 Task: Create New Vendor with Vendor Name: Royal Dutch Shell, Billing Address Line1: 32 Essex St., Billing Address Line2: Harlingen, Billing Address Line3: NY 10977
Action: Mouse moved to (149, 31)
Screenshot: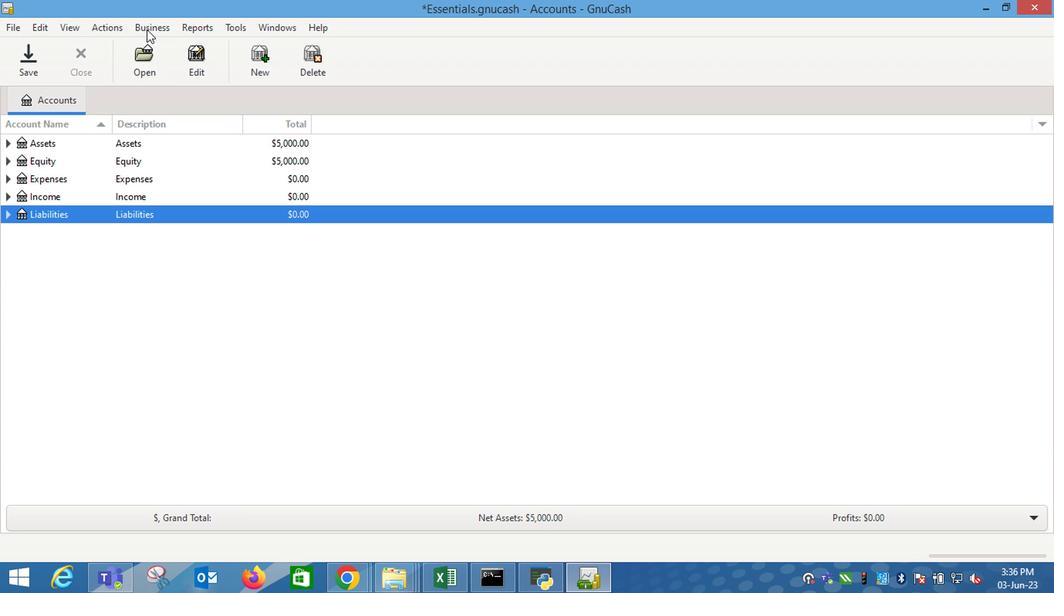 
Action: Mouse pressed left at (149, 31)
Screenshot: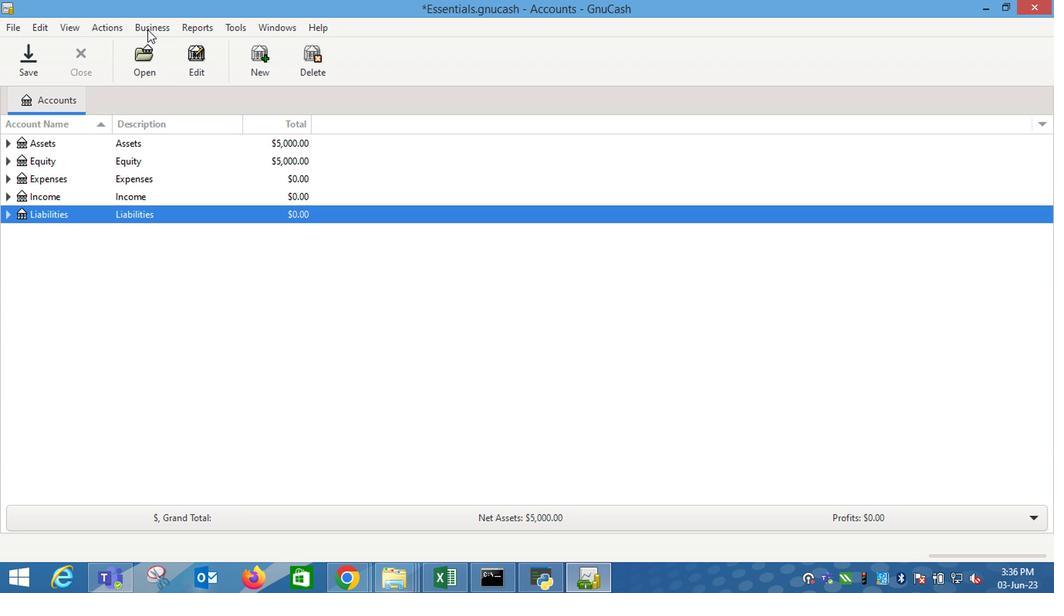 
Action: Mouse moved to (374, 91)
Screenshot: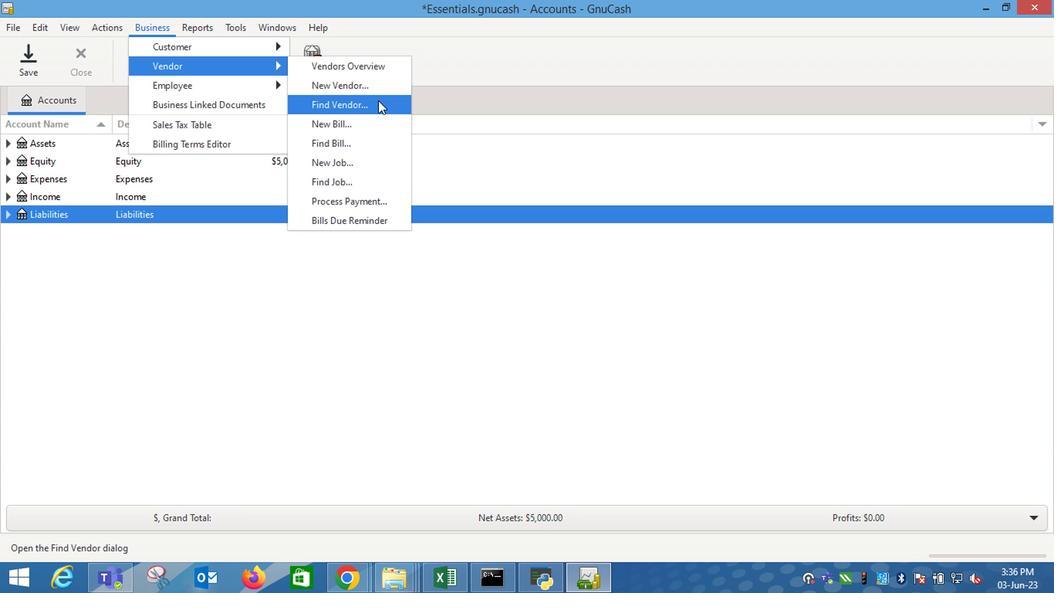 
Action: Mouse pressed left at (374, 91)
Screenshot: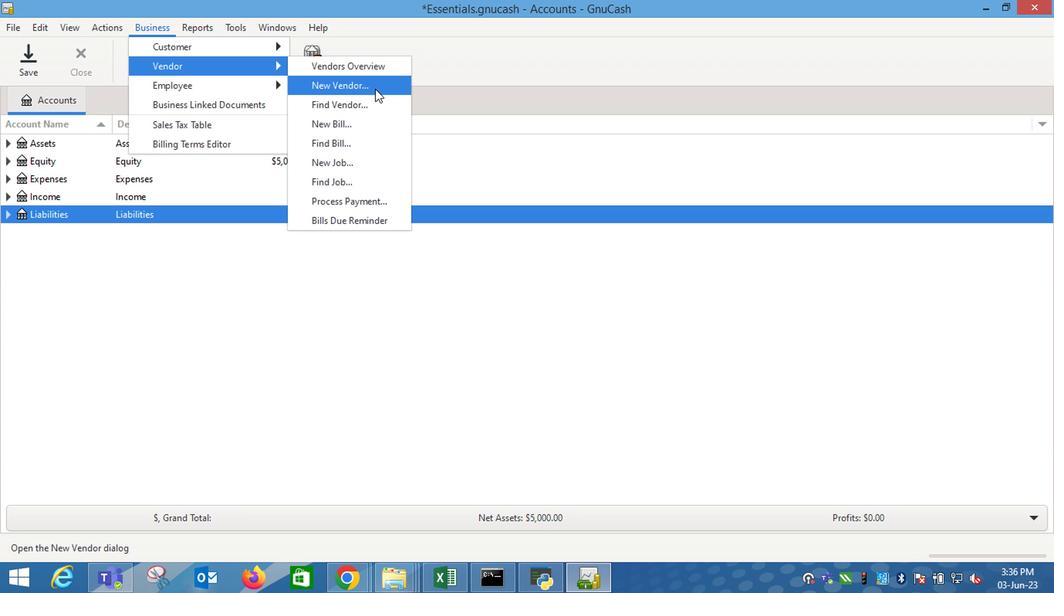 
Action: Mouse moved to (812, 186)
Screenshot: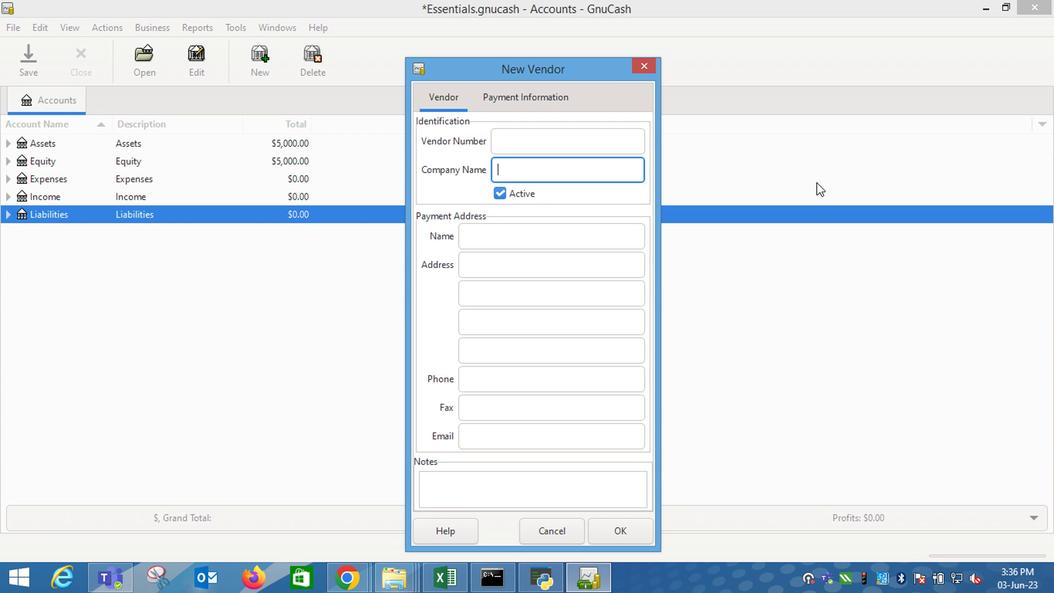 
Action: Key pressed <Key.shift_r>Royal<Key.space><Key.shift_r>Dutch<Key.tab><Key.tab><Key.tab>32<Key.space><Key.shift_r>Essex<Key.space><Key.shift_r>St.<Key.tab><Key.shift_r>Harlingen<Key.tab><Key.shift_r>NY<Key.space>10977
Screenshot: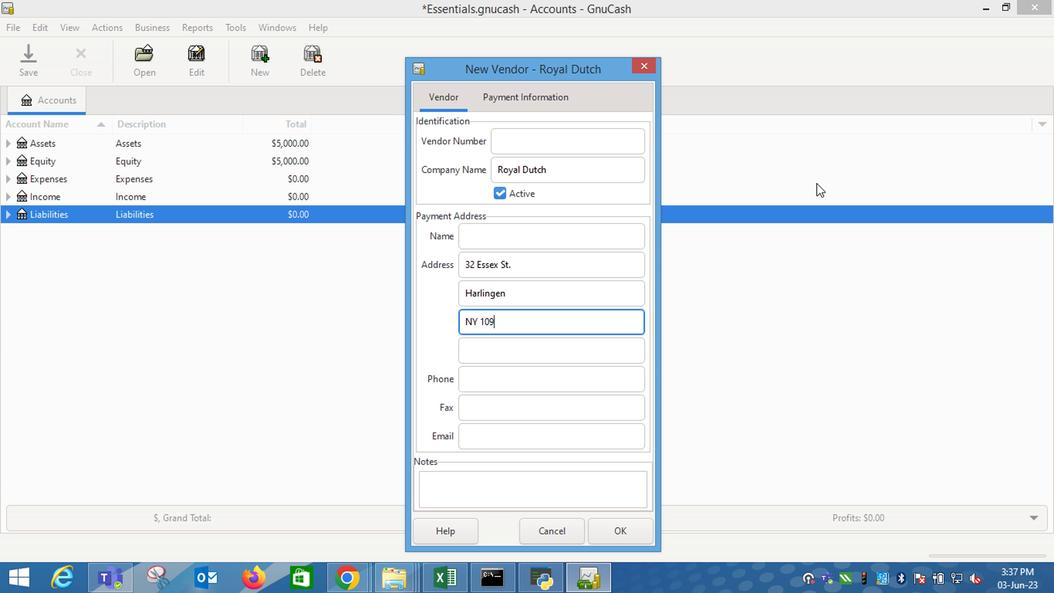 
Action: Mouse moved to (516, 97)
Screenshot: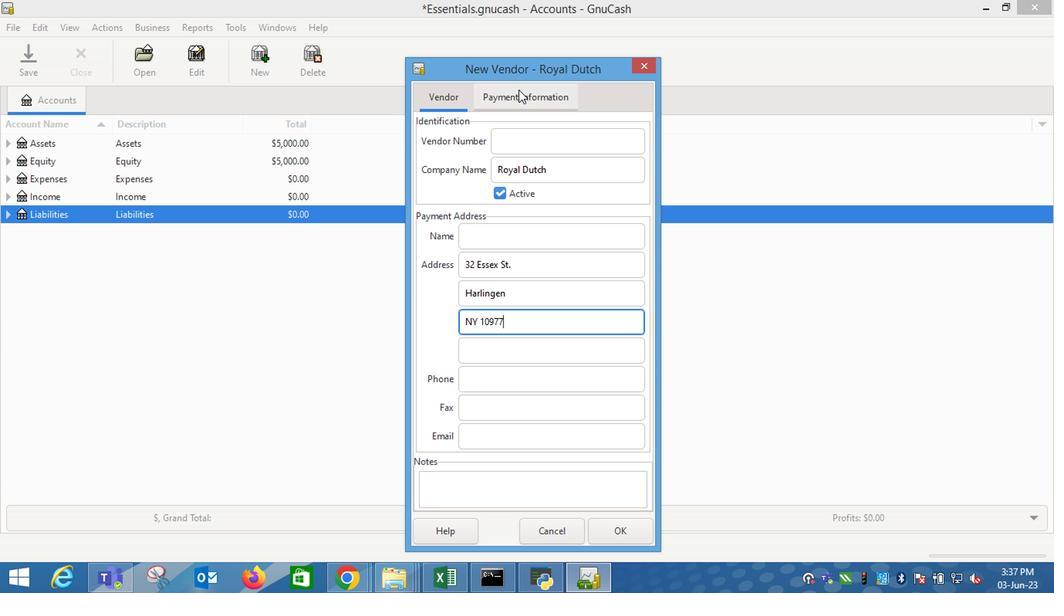 
Action: Mouse pressed left at (516, 97)
Screenshot: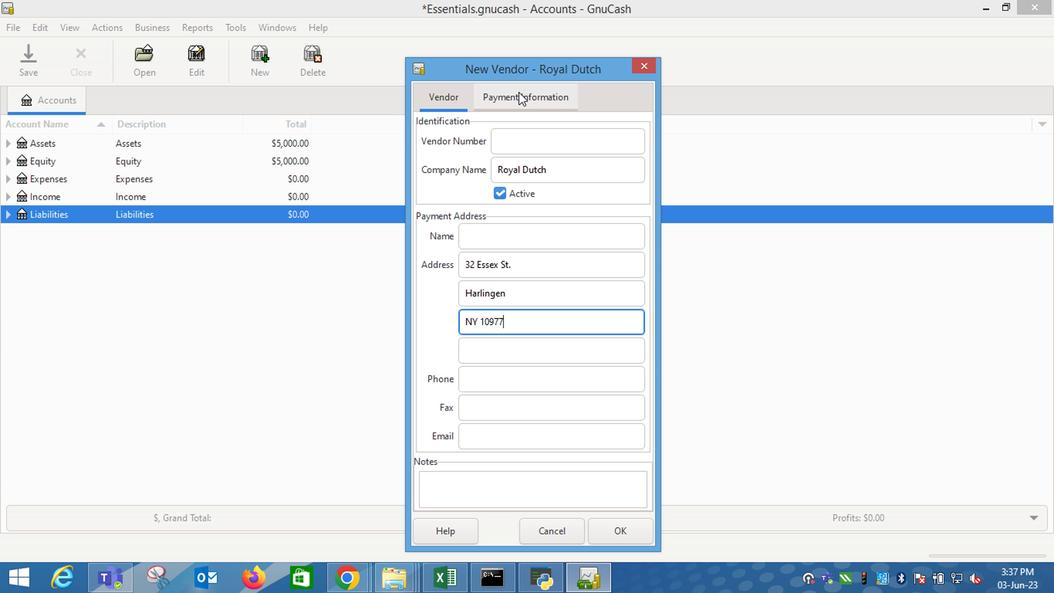 
Action: Mouse moved to (632, 526)
Screenshot: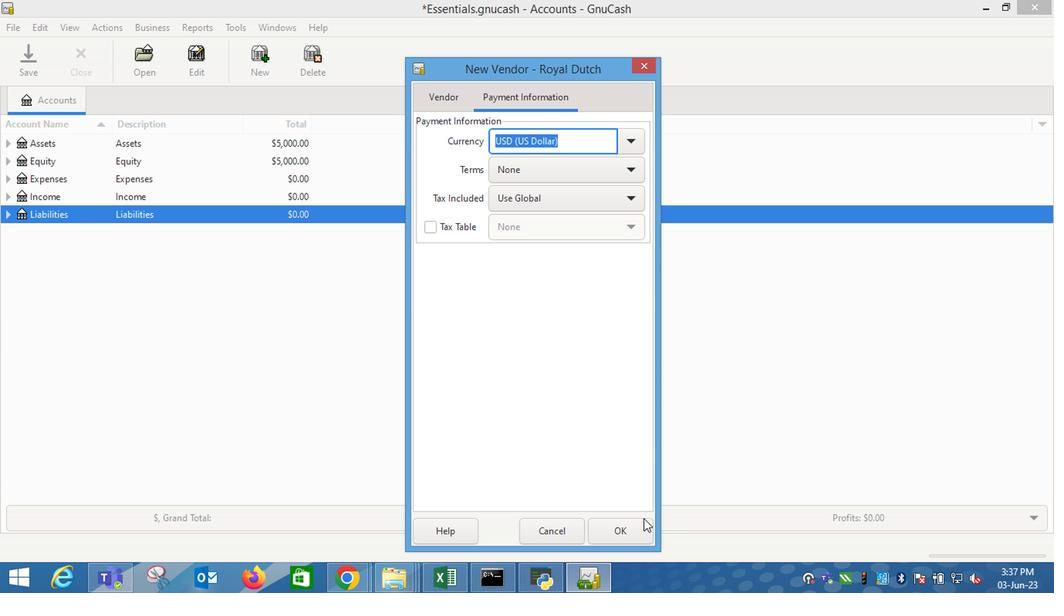 
Action: Mouse pressed left at (632, 526)
Screenshot: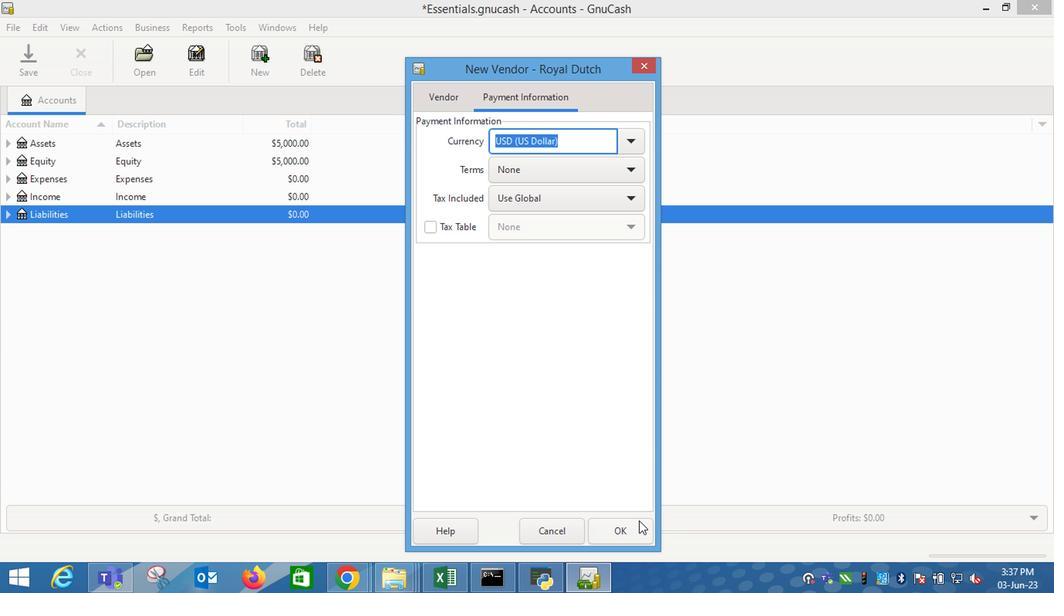 
Action: Mouse moved to (628, 528)
Screenshot: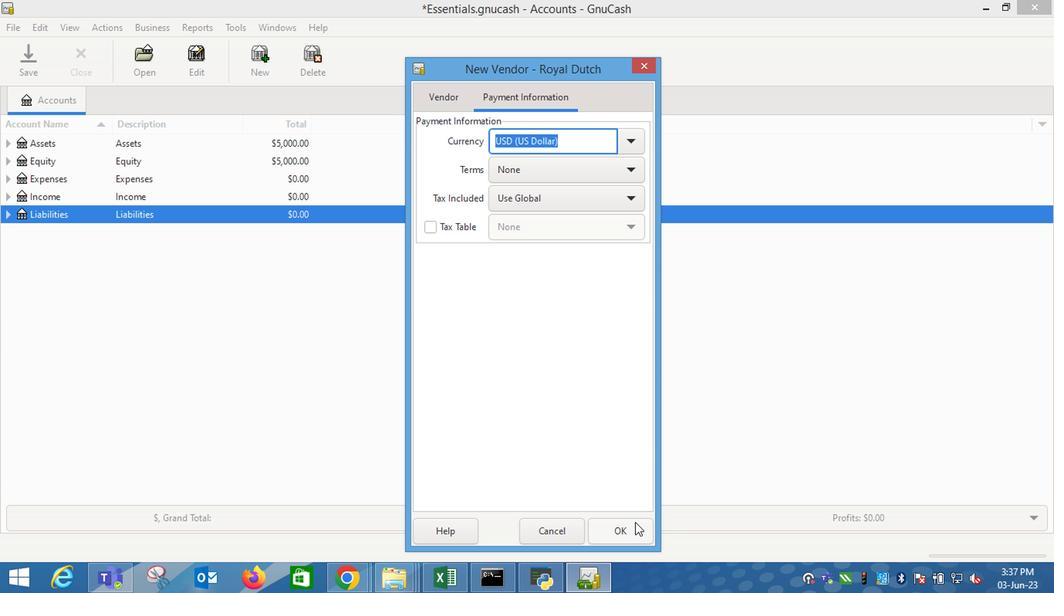 
